 Task: Create a section Burnout Blast and in the section, add a milestone User Authentication and Authorization Improvements in the project AgileFever
Action: Mouse moved to (113, 442)
Screenshot: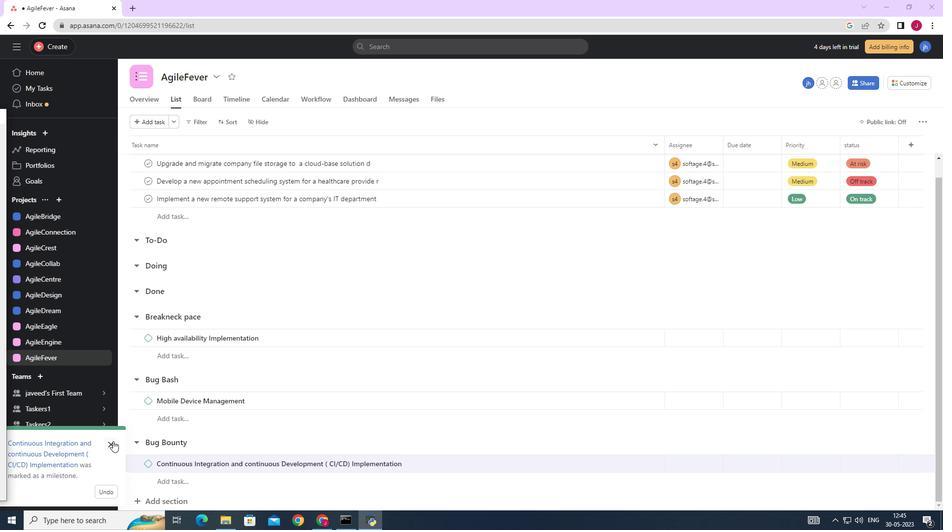 
Action: Mouse pressed left at (113, 442)
Screenshot: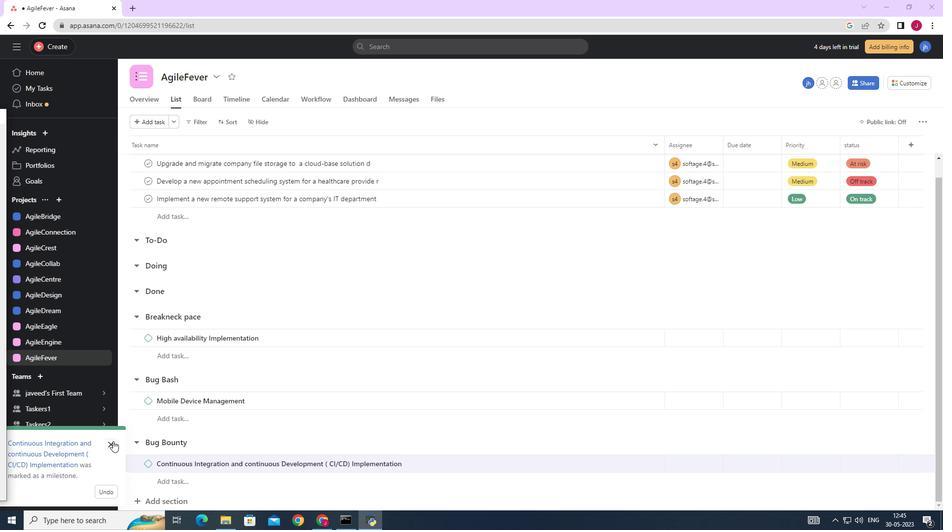 
Action: Mouse moved to (219, 412)
Screenshot: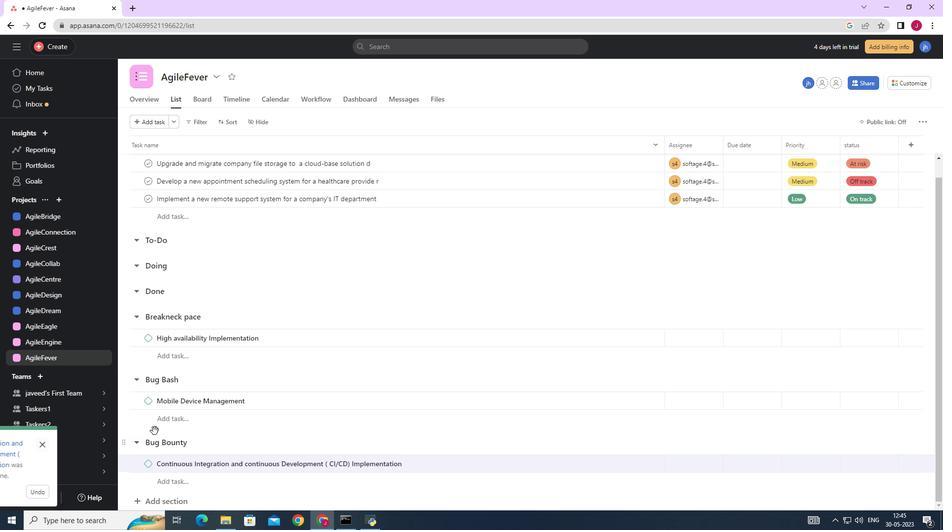 
Action: Mouse scrolled (219, 411) with delta (0, 0)
Screenshot: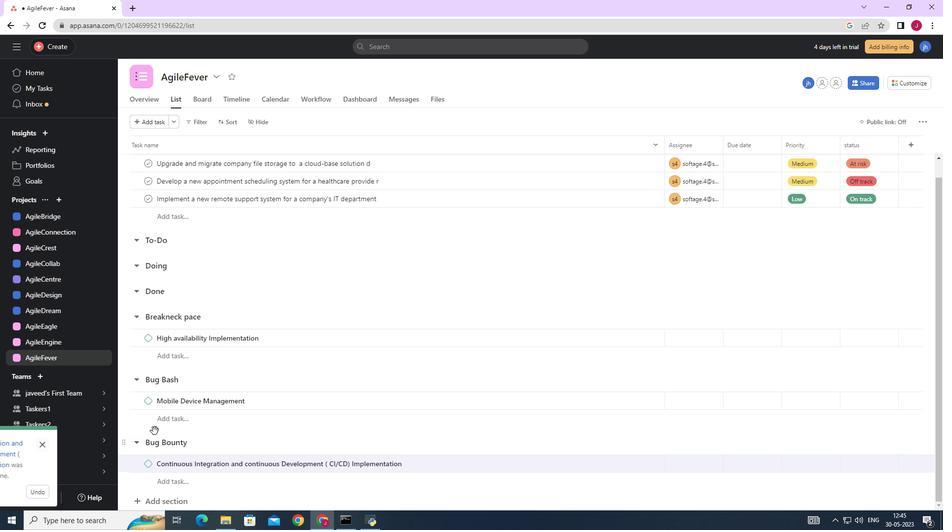 
Action: Mouse scrolled (219, 411) with delta (0, 0)
Screenshot: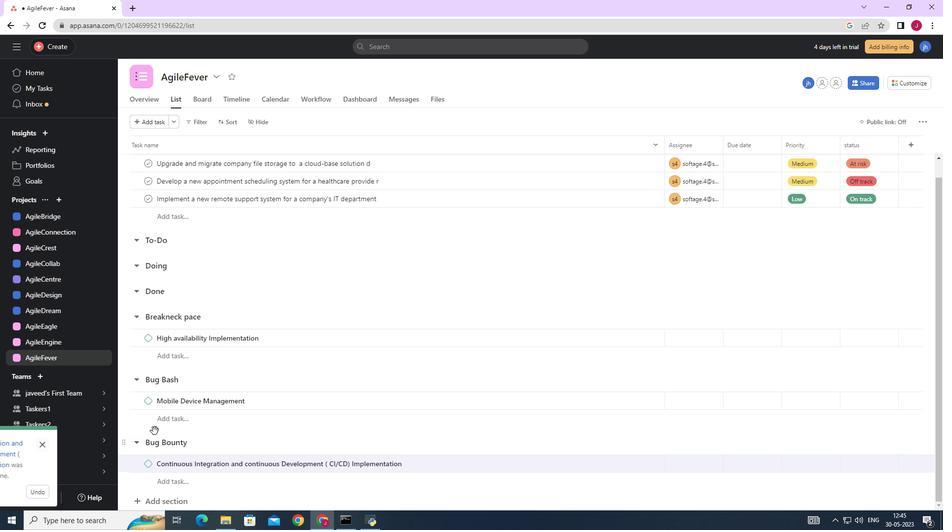 
Action: Mouse scrolled (219, 411) with delta (0, 0)
Screenshot: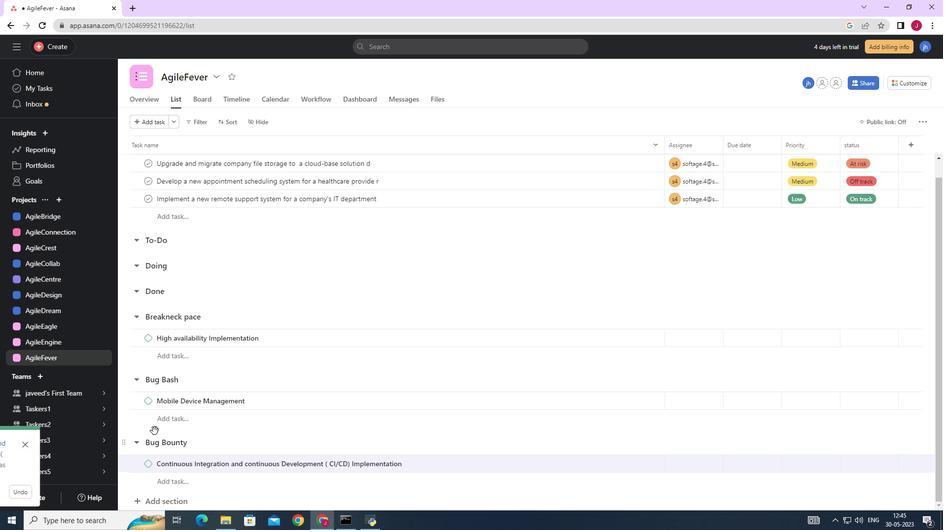 
Action: Mouse scrolled (219, 411) with delta (0, 0)
Screenshot: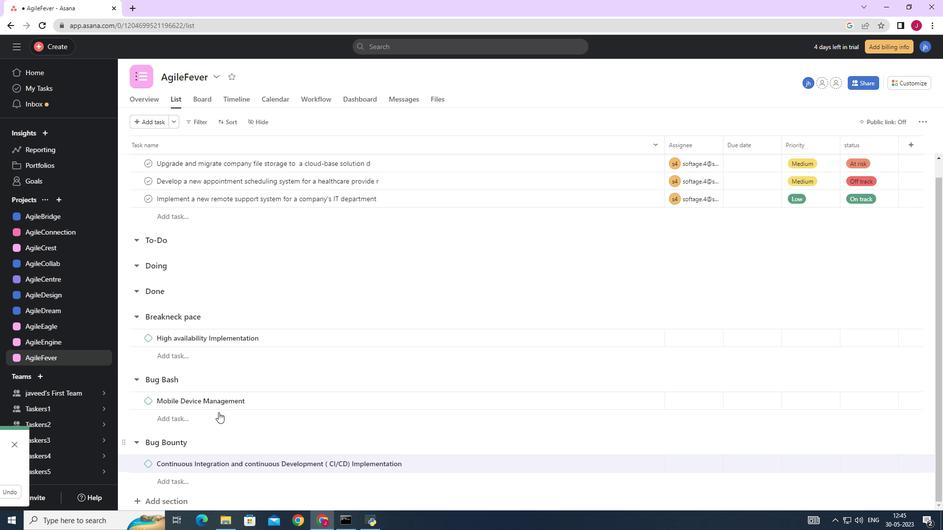 
Action: Mouse scrolled (219, 411) with delta (0, 0)
Screenshot: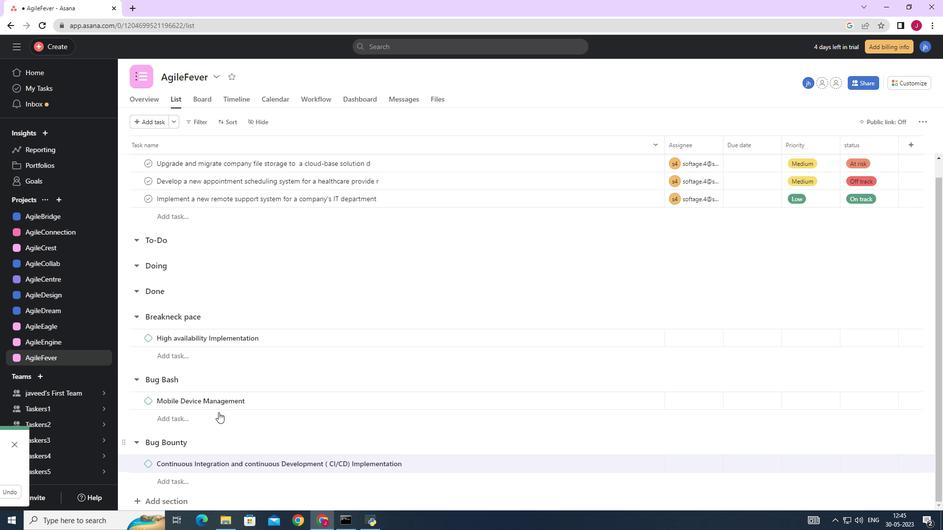 
Action: Mouse moved to (162, 498)
Screenshot: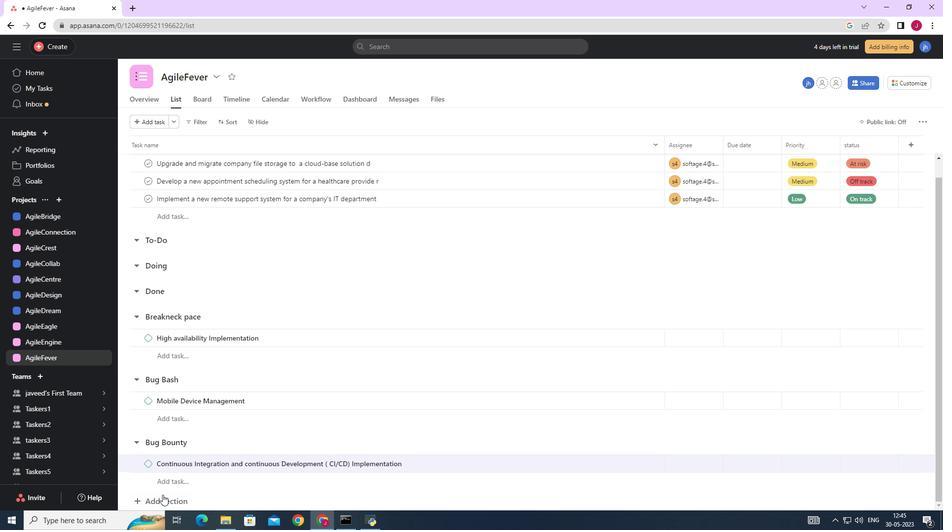 
Action: Mouse pressed left at (162, 498)
Screenshot: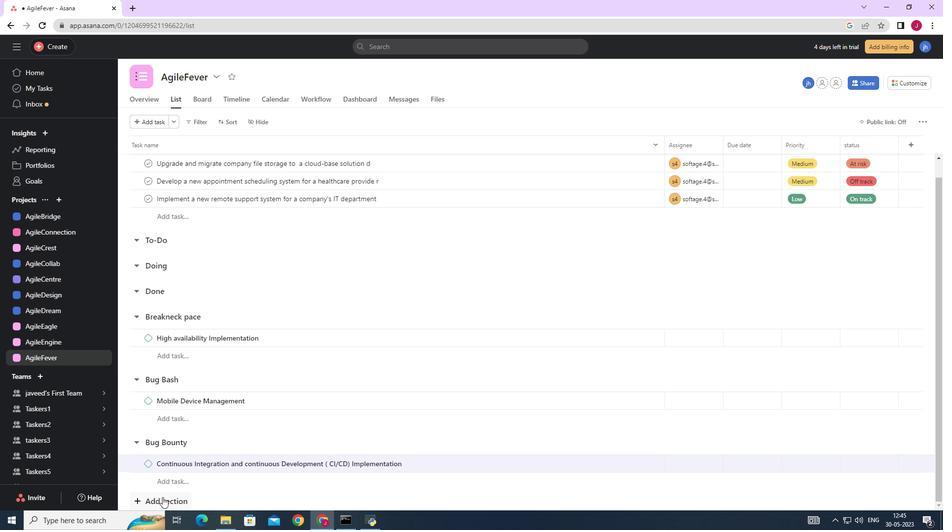 
Action: Mouse moved to (180, 487)
Screenshot: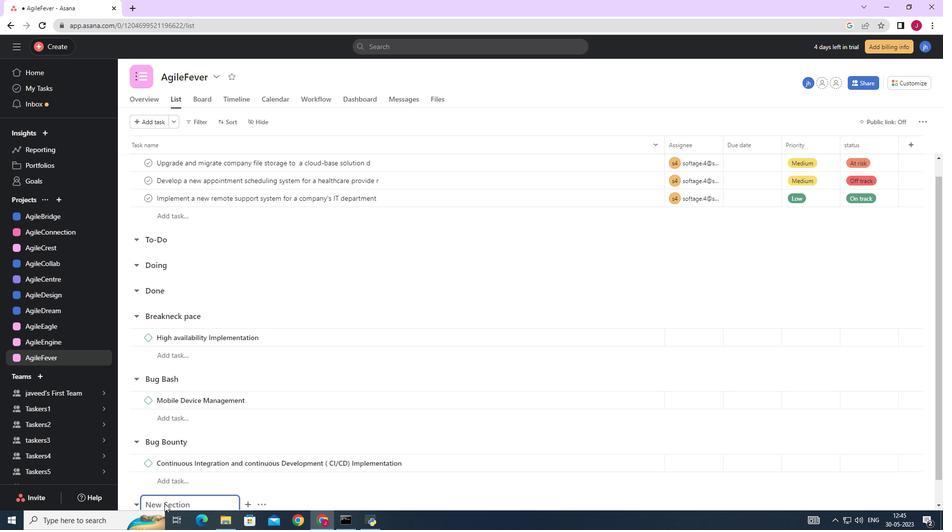 
Action: Mouse scrolled (180, 486) with delta (0, 0)
Screenshot: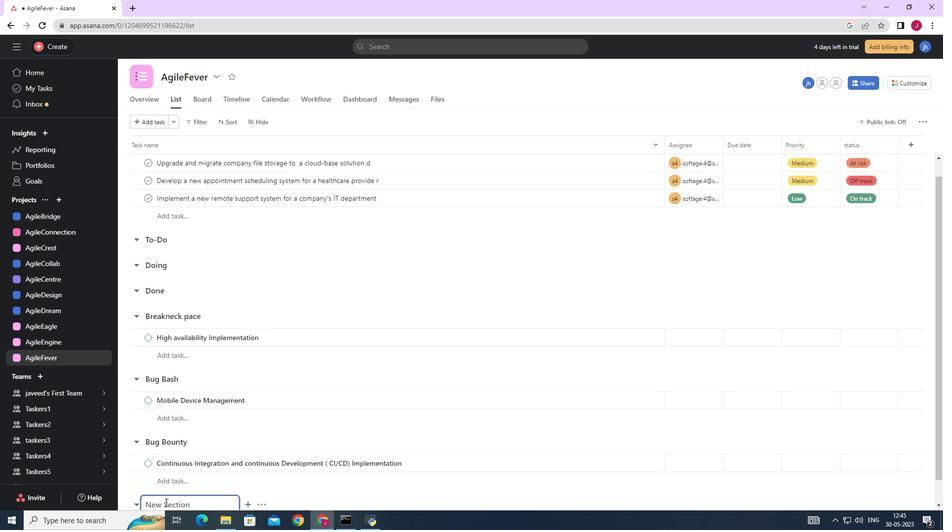 
Action: Mouse scrolled (180, 486) with delta (0, 0)
Screenshot: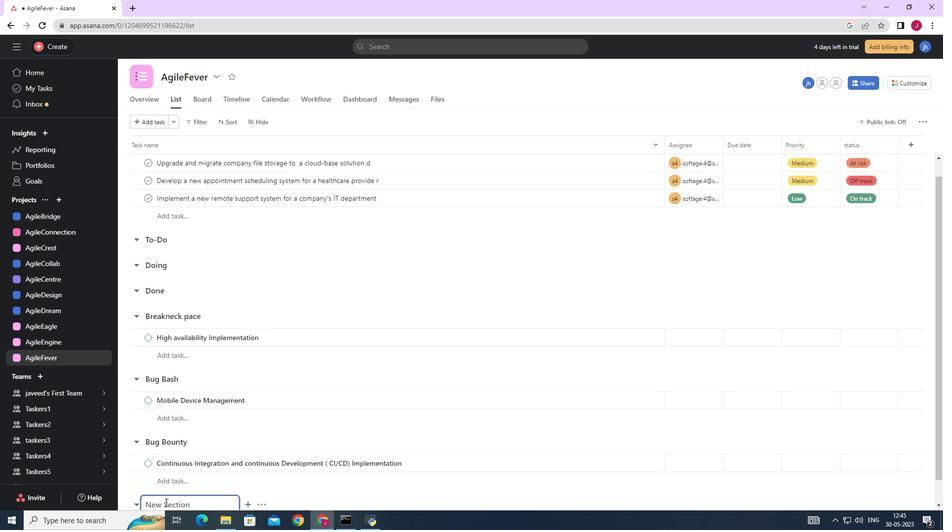 
Action: Mouse scrolled (180, 486) with delta (0, 0)
Screenshot: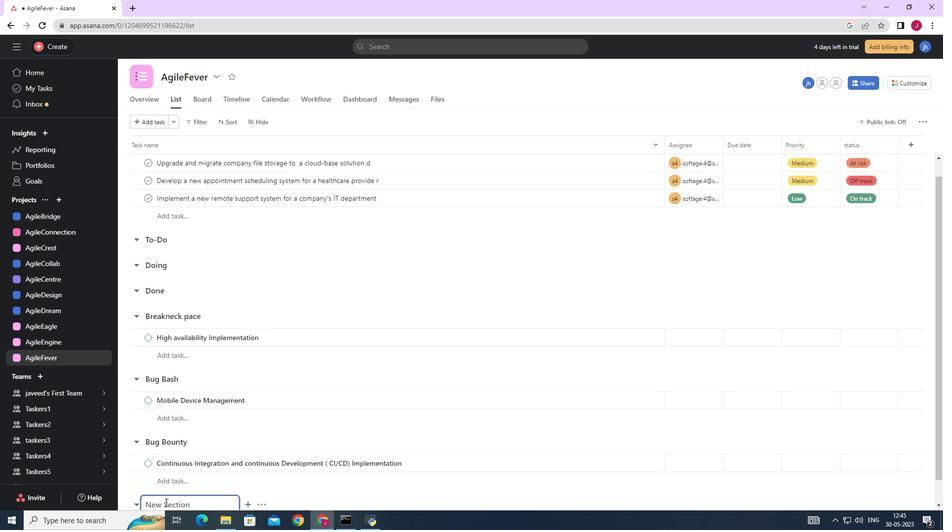 
Action: Mouse scrolled (180, 486) with delta (0, 0)
Screenshot: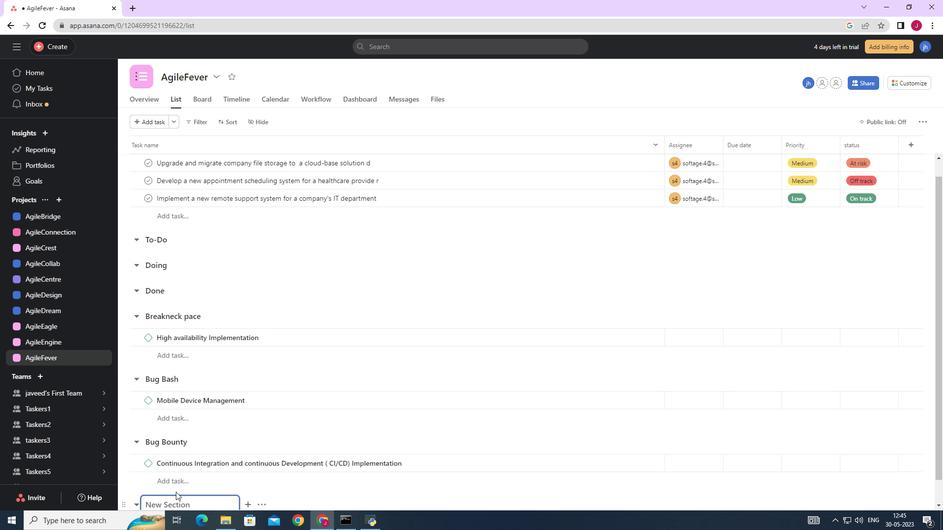 
Action: Mouse scrolled (180, 486) with delta (0, 0)
Screenshot: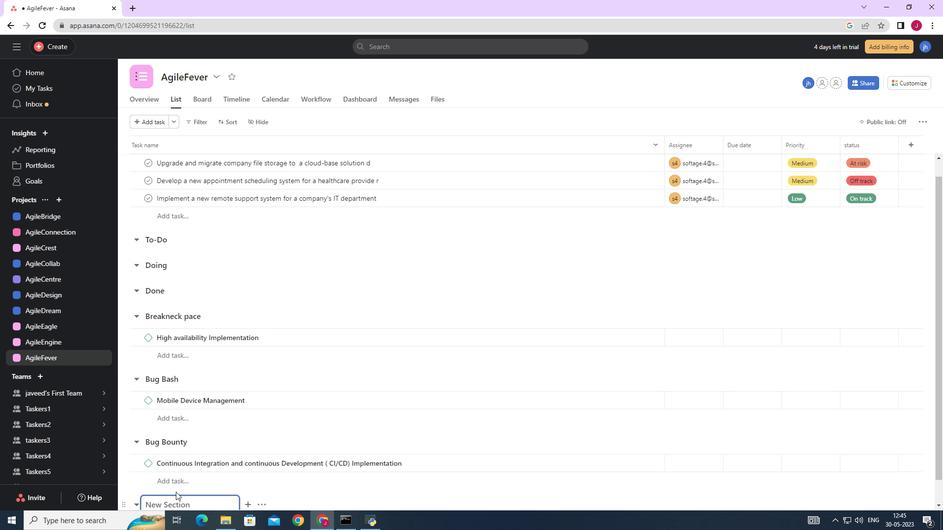 
Action: Mouse moved to (180, 480)
Screenshot: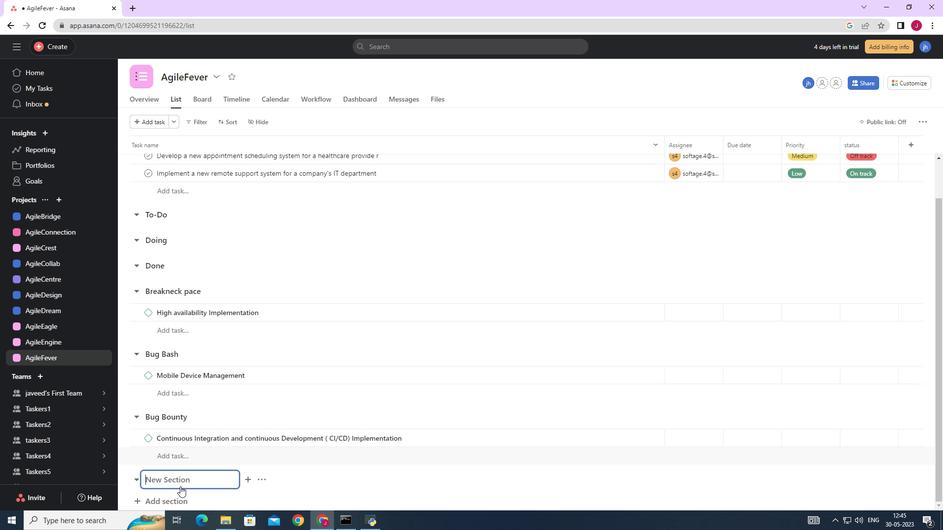 
Action: Key pressed <Key.caps_lock>B<Key.caps_lock>urnout<Key.space><Key.caps_lock>B<Key.caps_lock>last<Key.enter><Key.caps_lock>U<Key.caps_lock>ser<Key.space><Key.caps_lock>A<Key.caps_lock>uthentication<Key.space>and<Key.space><Key.caps_lock>A<Key.caps_lock>uthorization<Key.space><Key.caps_lock>I<Key.caps_lock>mprovements
Screenshot: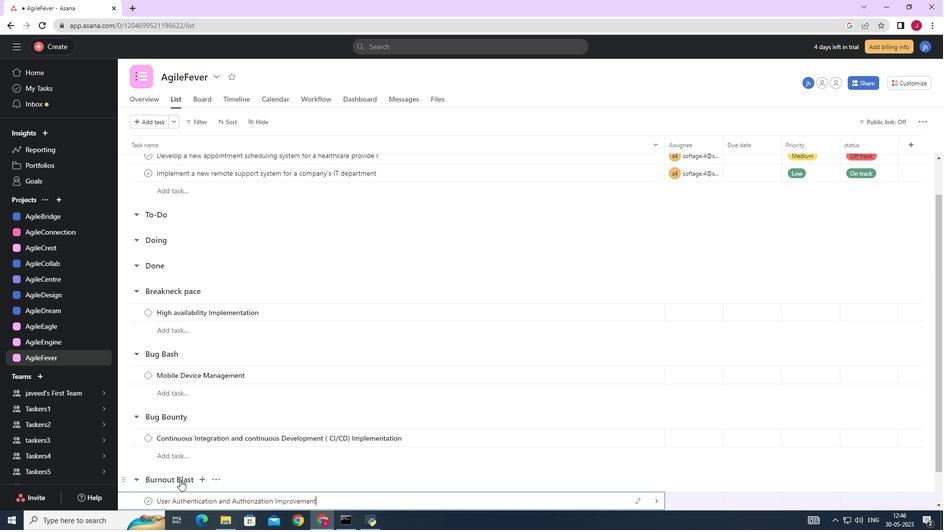 
Action: Mouse moved to (656, 498)
Screenshot: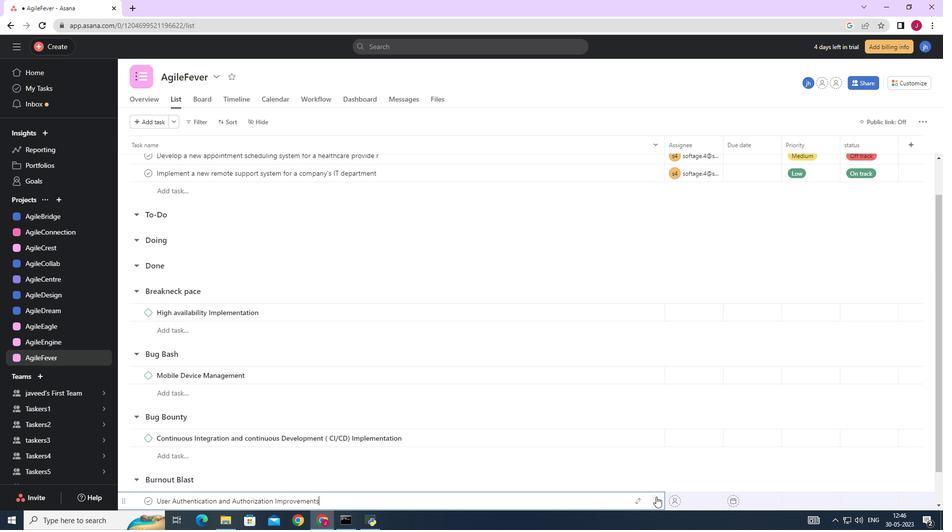 
Action: Mouse pressed left at (656, 498)
Screenshot: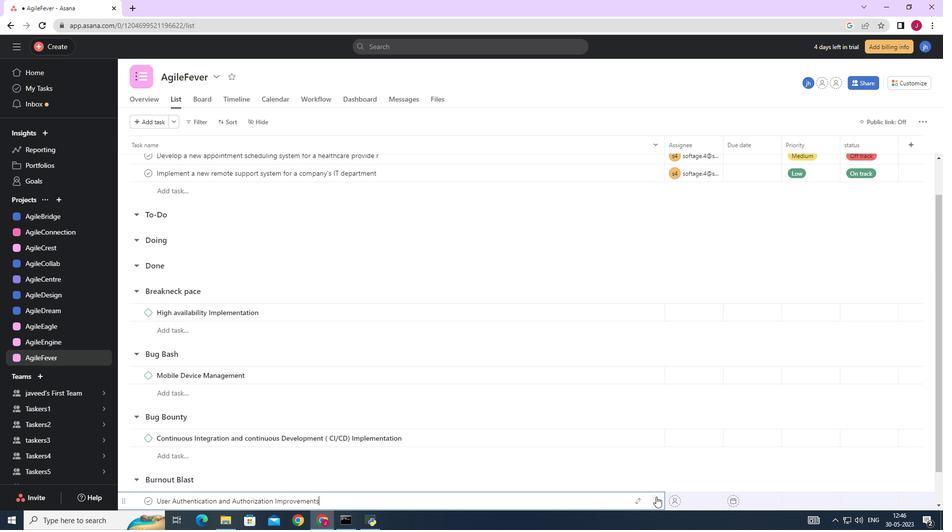 
Action: Mouse moved to (905, 121)
Screenshot: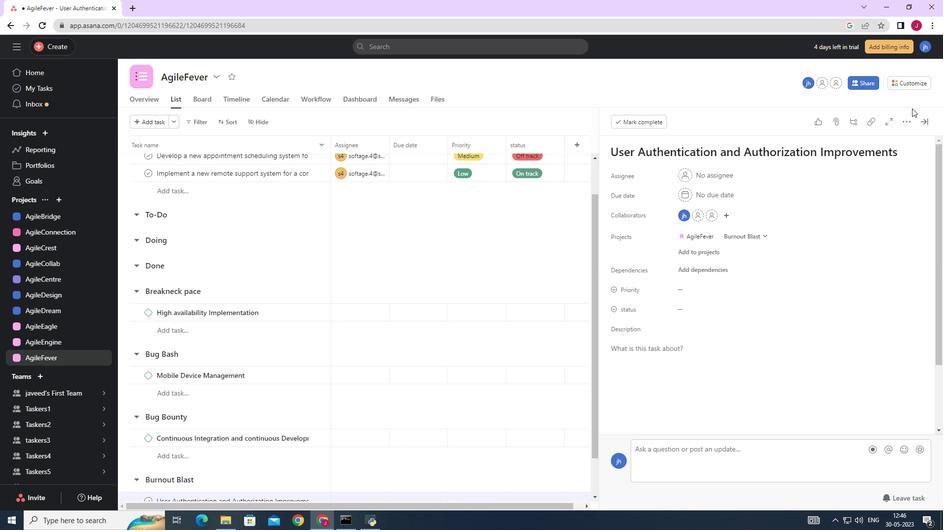 
Action: Mouse pressed left at (905, 121)
Screenshot: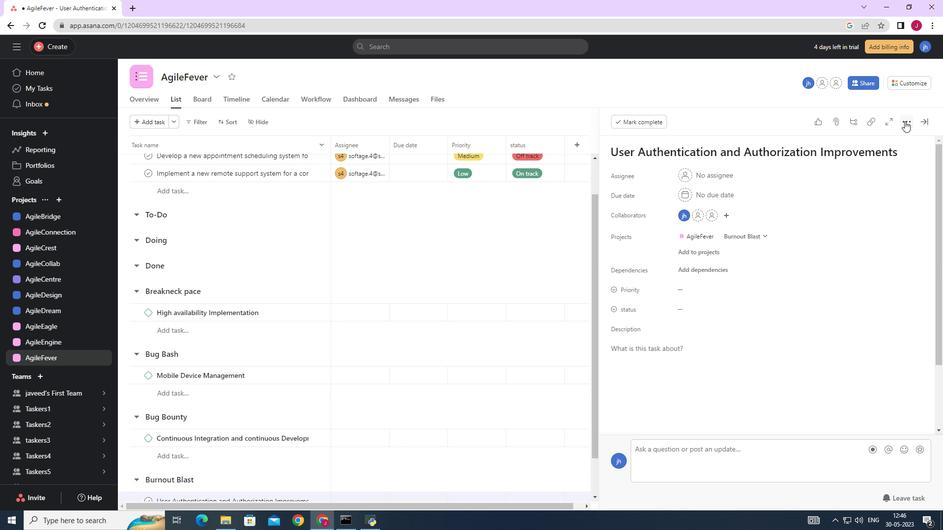 
Action: Mouse moved to (831, 159)
Screenshot: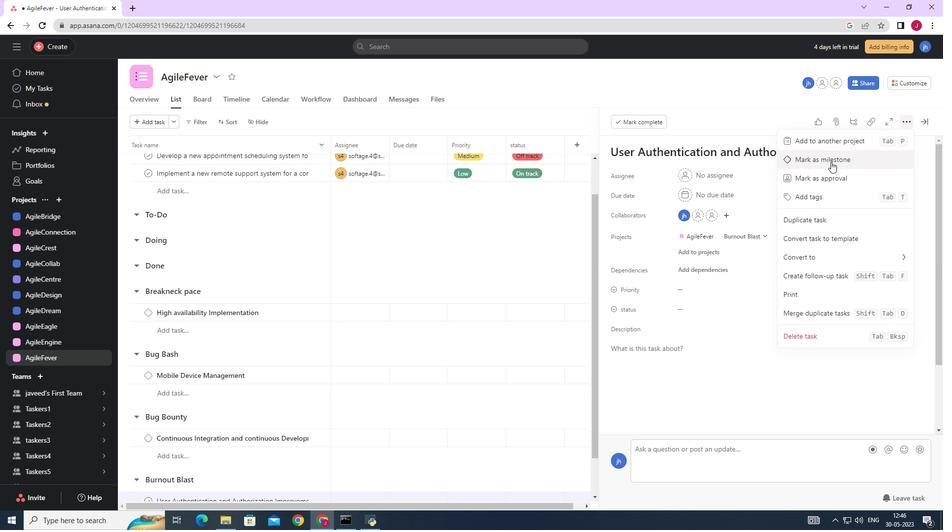 
Action: Mouse pressed left at (831, 159)
Screenshot: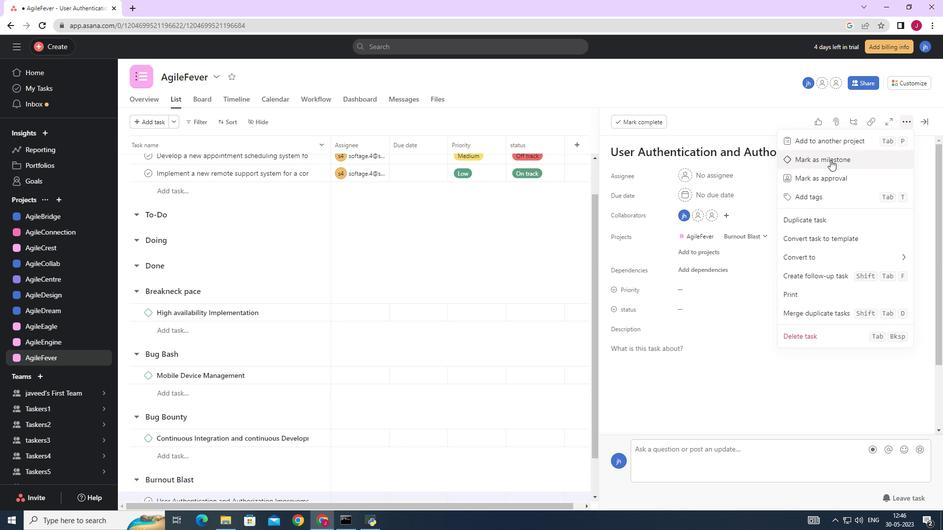 
Action: Mouse moved to (926, 118)
Screenshot: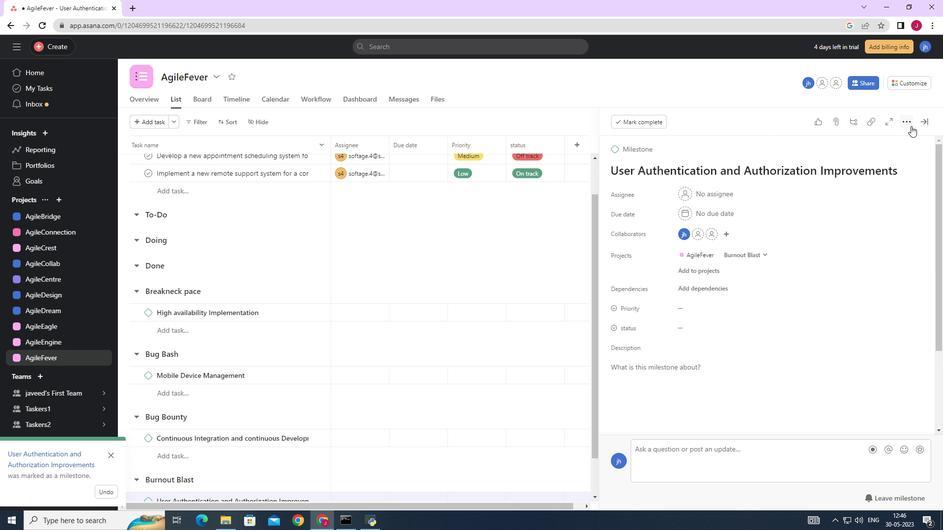 
Action: Mouse pressed left at (926, 118)
Screenshot: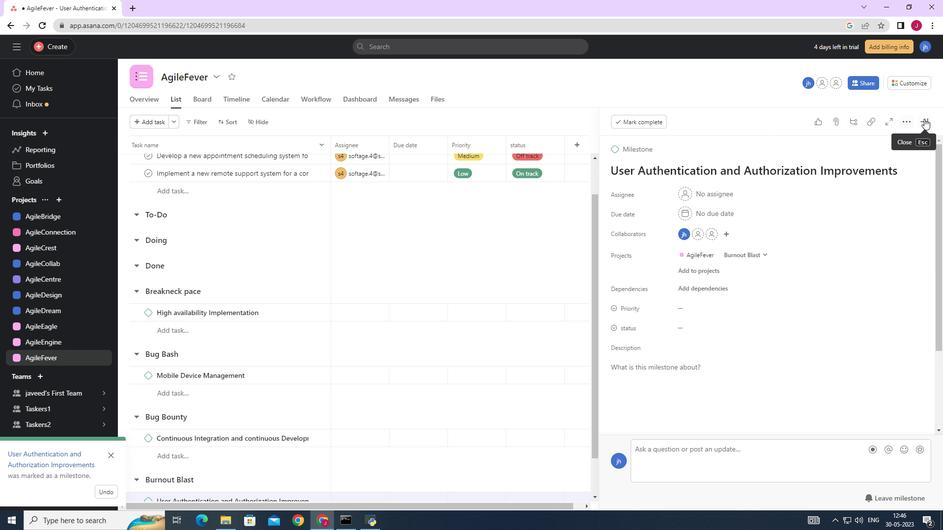 
Action: Mouse moved to (883, 142)
Screenshot: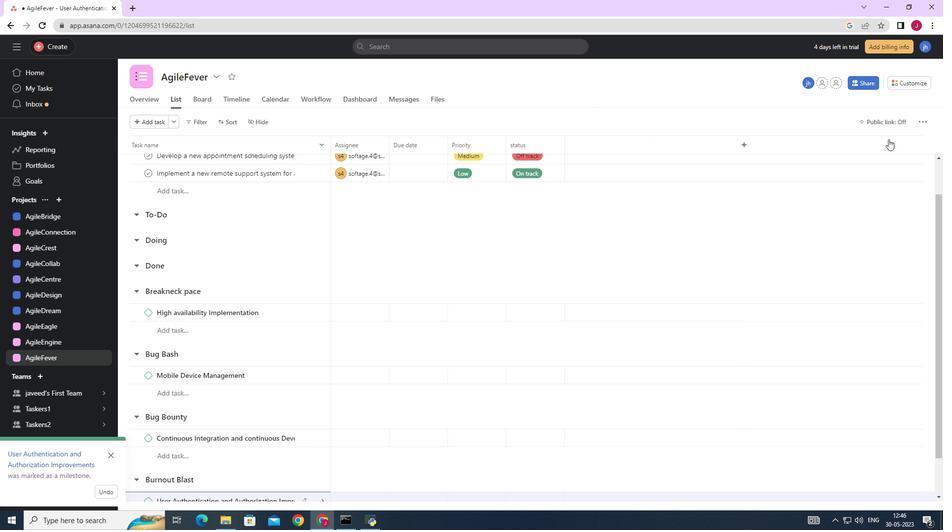 
